 Task: Add a field from the Popular template Effort Level a blank project ArrowTech
Action: Mouse moved to (63, 239)
Screenshot: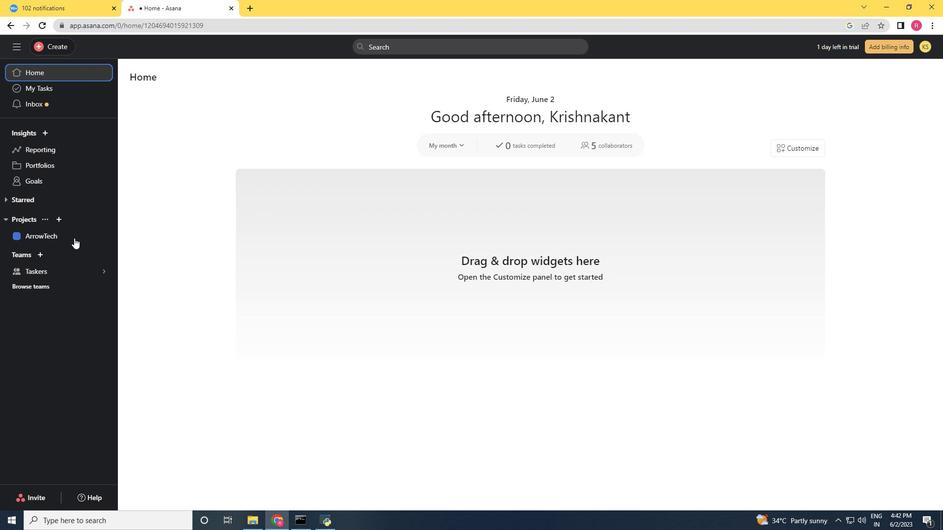 
Action: Mouse pressed left at (63, 239)
Screenshot: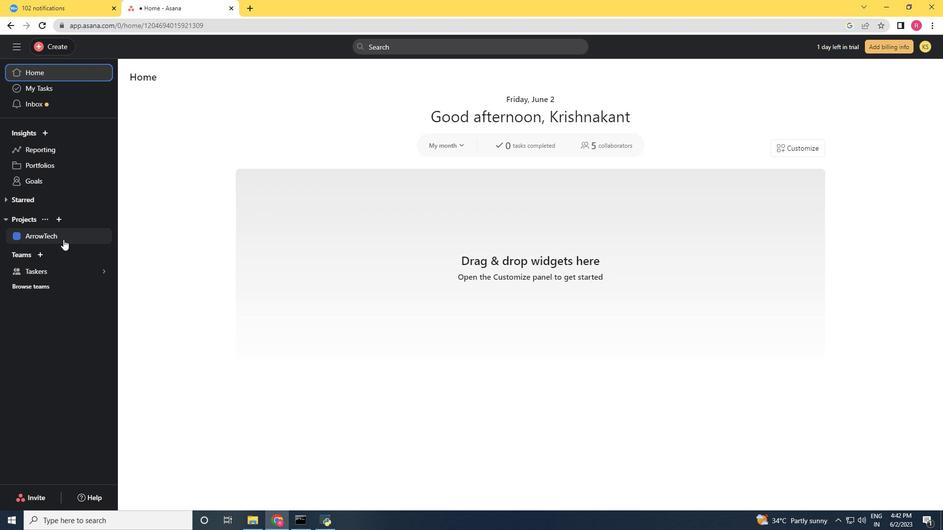 
Action: Mouse moved to (903, 82)
Screenshot: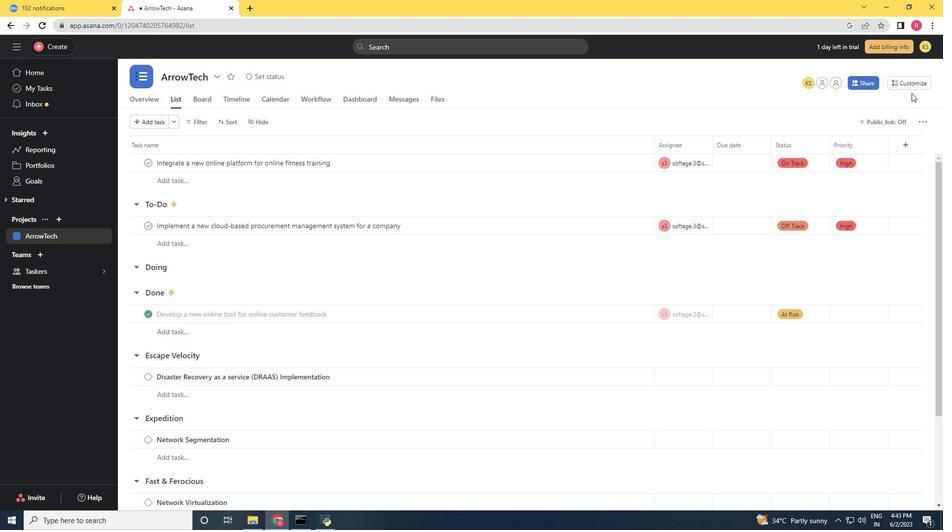 
Action: Mouse pressed left at (903, 82)
Screenshot: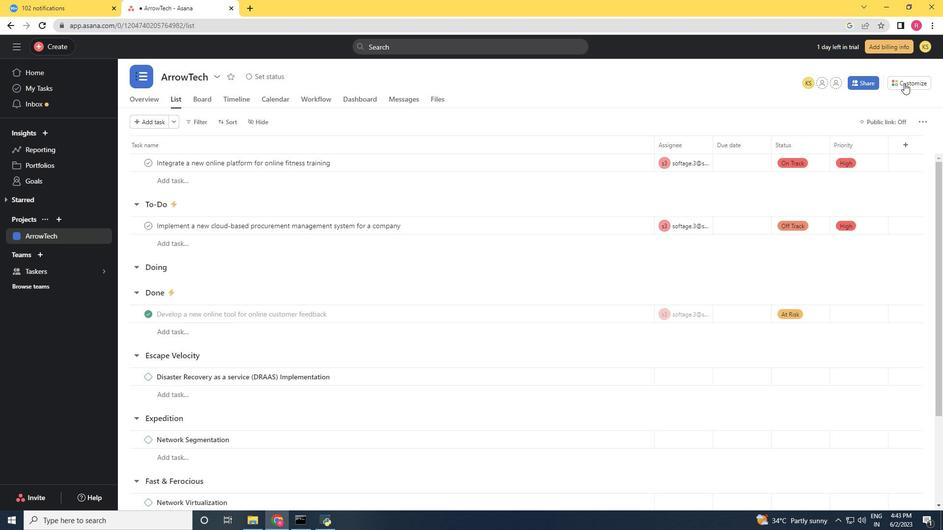 
Action: Mouse moved to (831, 189)
Screenshot: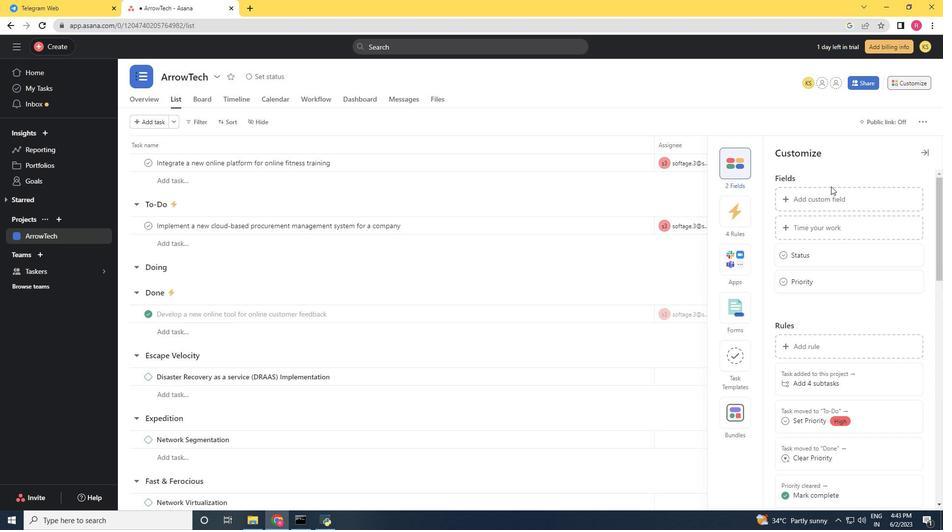 
Action: Mouse pressed left at (831, 189)
Screenshot: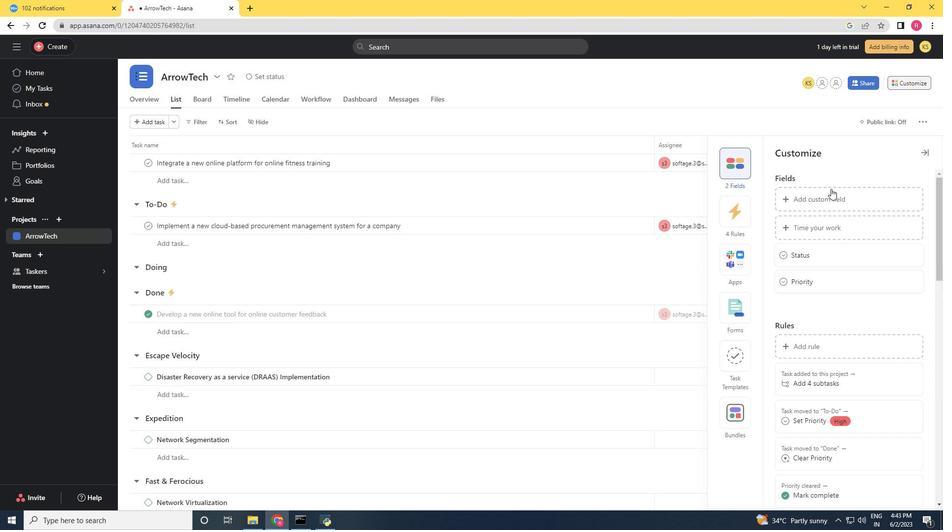 
Action: Mouse moved to (324, 182)
Screenshot: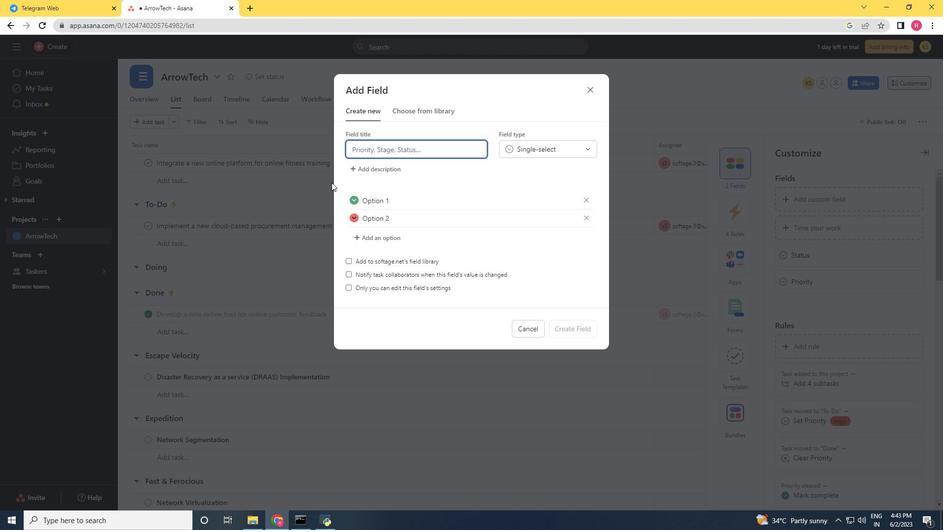 
Action: Key pressed <Key.shift>Effort<Key.space>
Screenshot: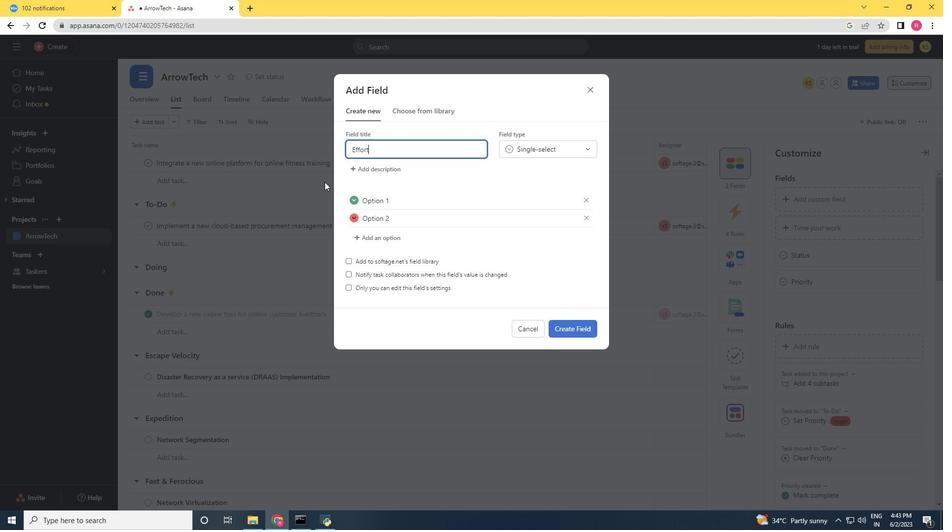 
Action: Mouse moved to (943, 203)
Screenshot: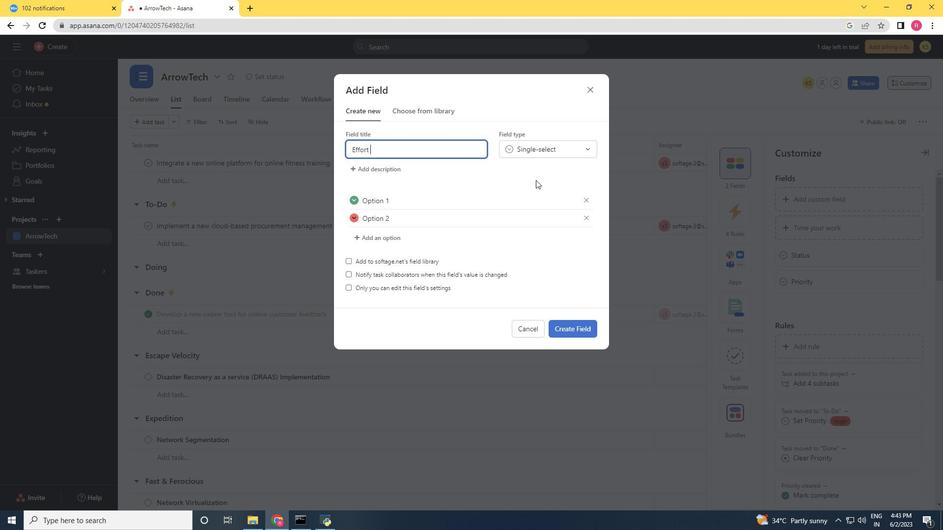 
Action: Key pressed <Key.shift><Key.shift><Key.shift><Key.shift><Key.shift><Key.shift><Key.shift><Key.shift><Key.shift>:<Key.backspace><Key.shift>Level
Screenshot: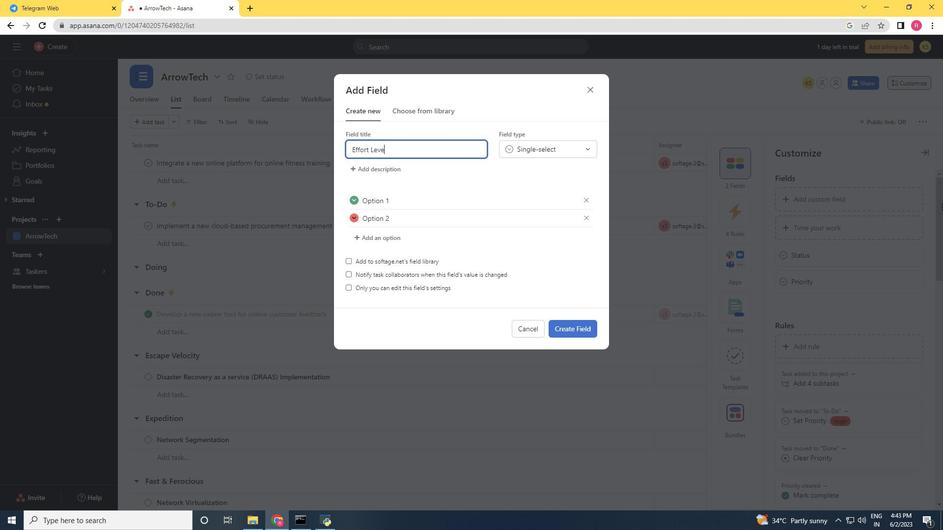 
Action: Mouse moved to (567, 328)
Screenshot: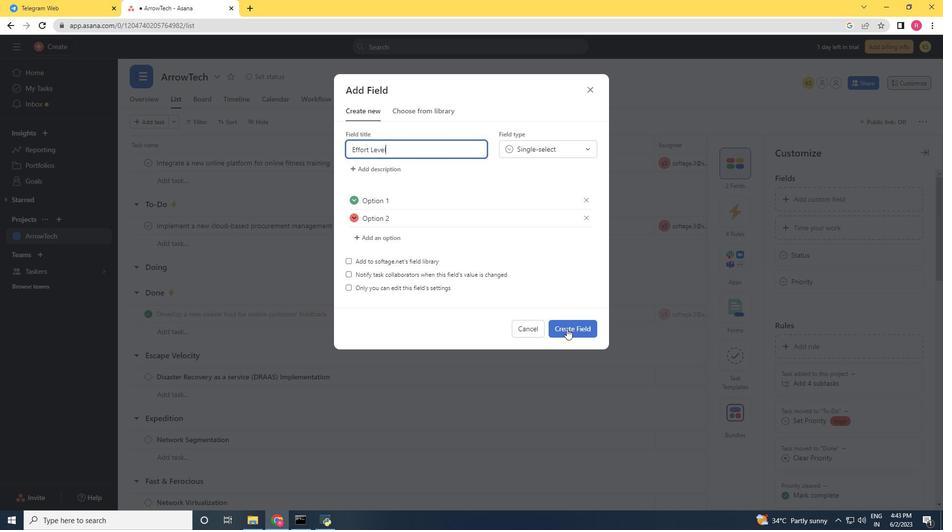 
Action: Mouse pressed left at (567, 328)
Screenshot: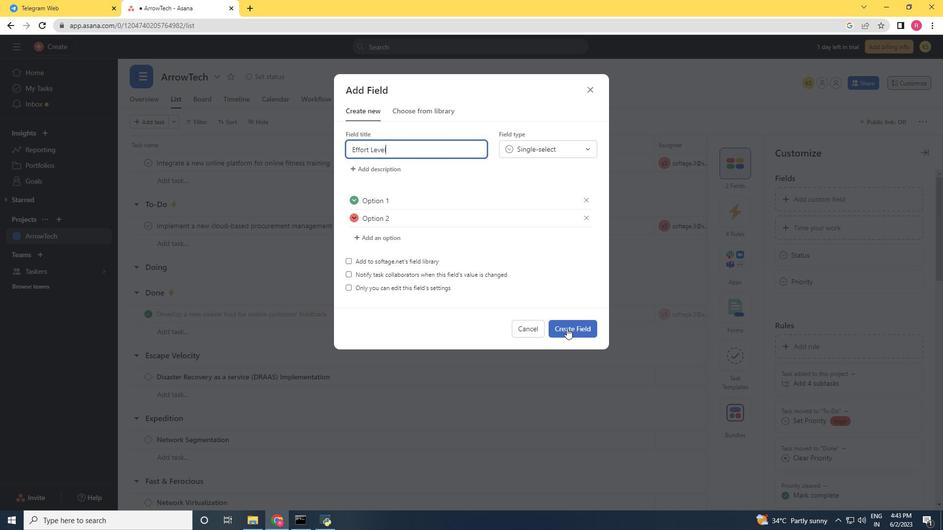 
Action: Mouse moved to (570, 325)
Screenshot: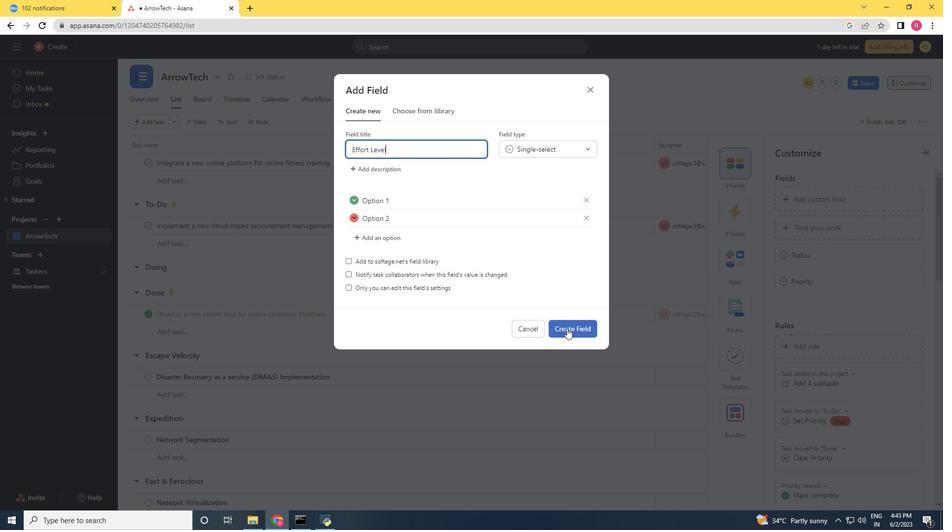 
